 Task: Create List Urgent in Board Customer Feedback to Workspace IT Department. Create List Important in Board Website Design to Workspace IT Department. Create List Low Priority in Board Social Media Advertising Campaign Management to Workspace IT Department
Action: Mouse moved to (76, 341)
Screenshot: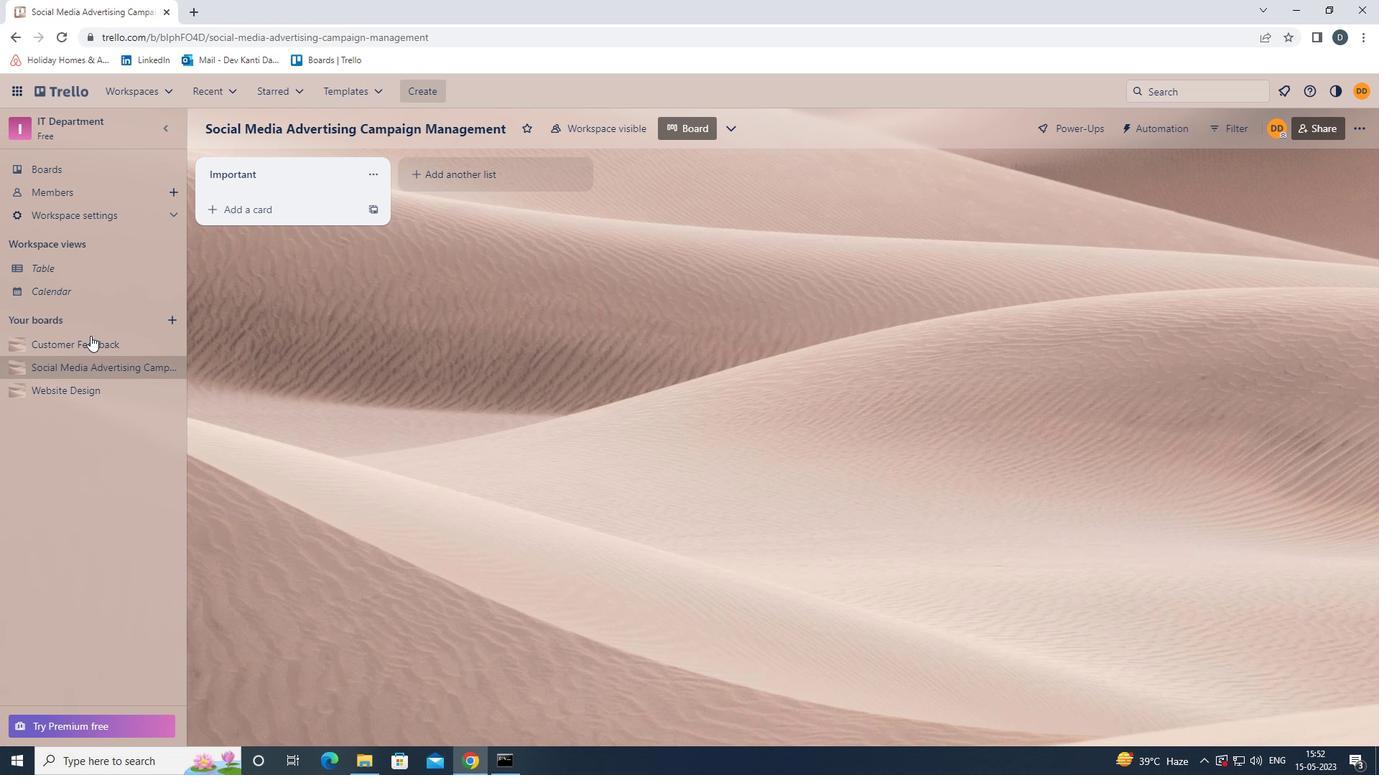 
Action: Mouse pressed left at (76, 341)
Screenshot: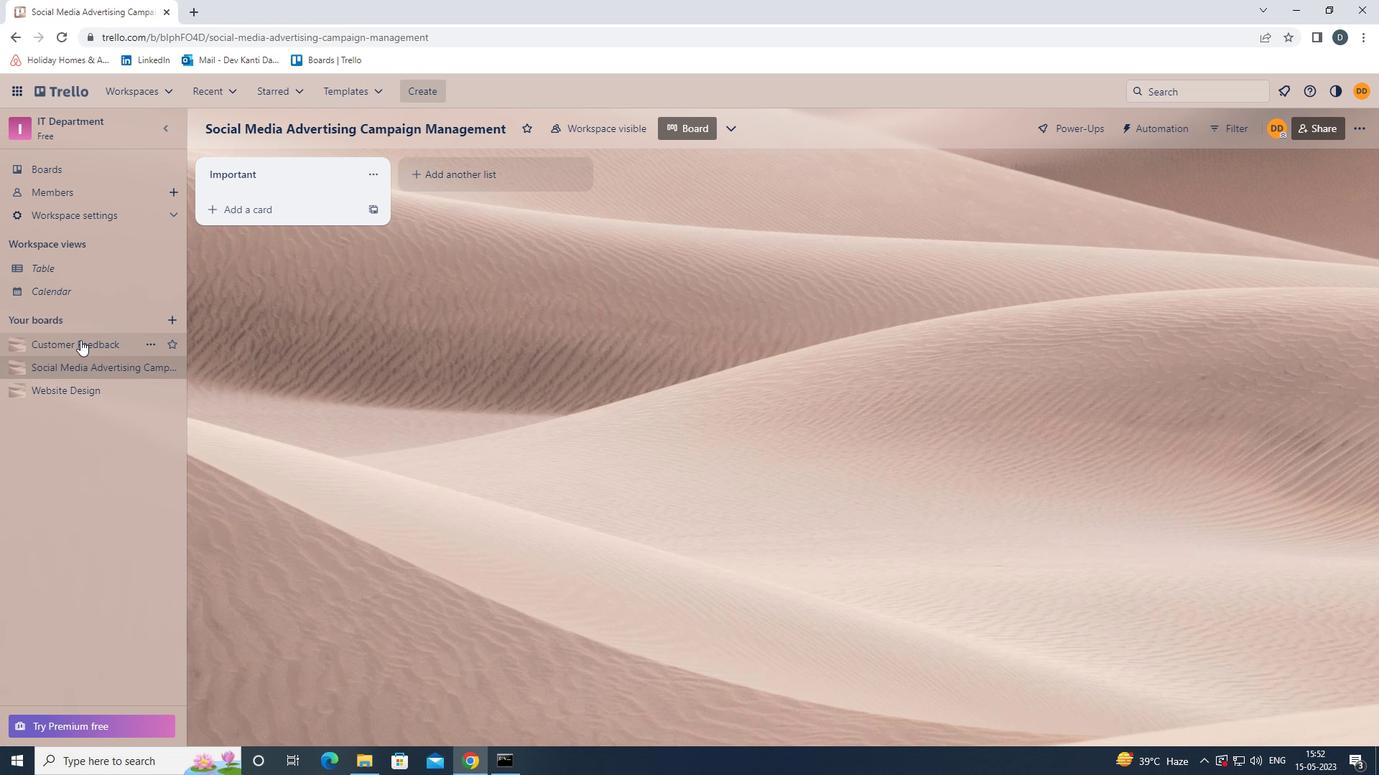 
Action: Mouse moved to (488, 163)
Screenshot: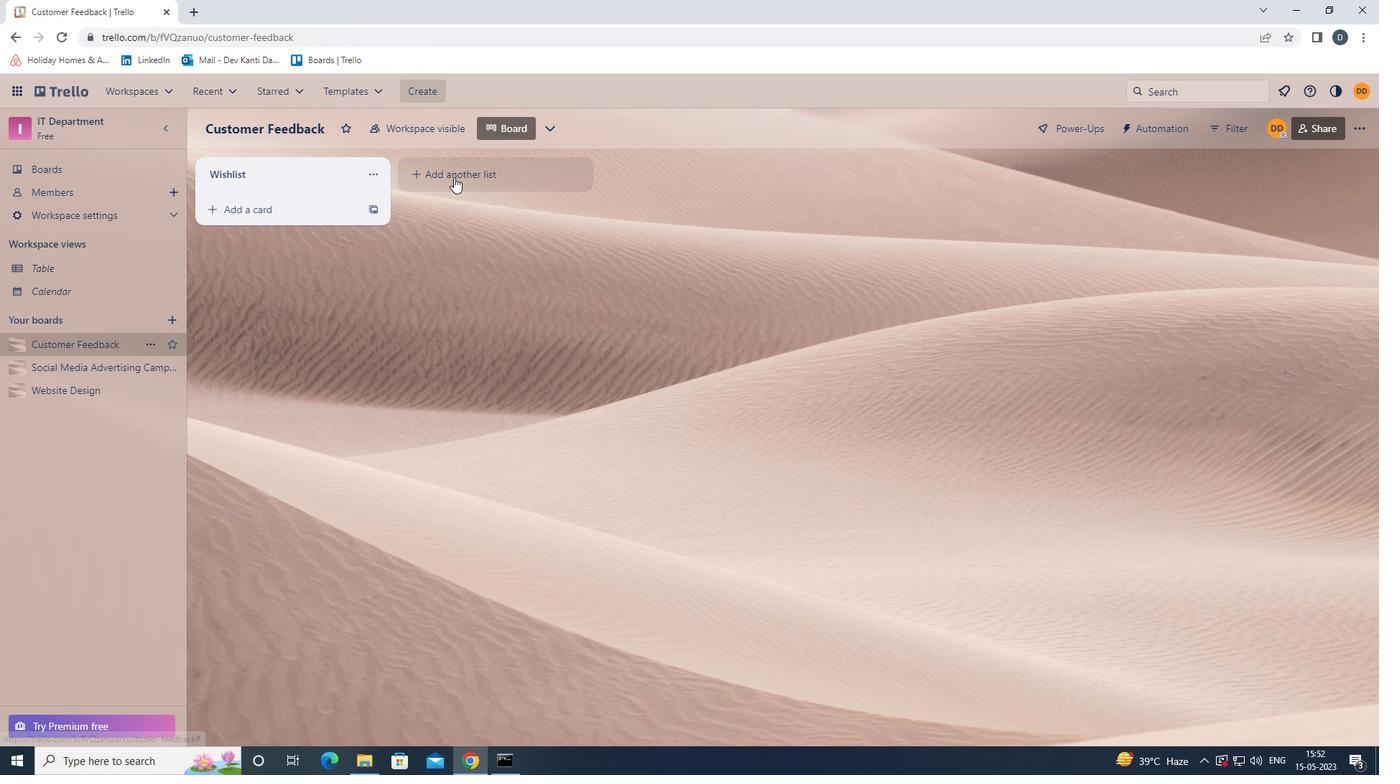 
Action: Mouse pressed left at (488, 163)
Screenshot: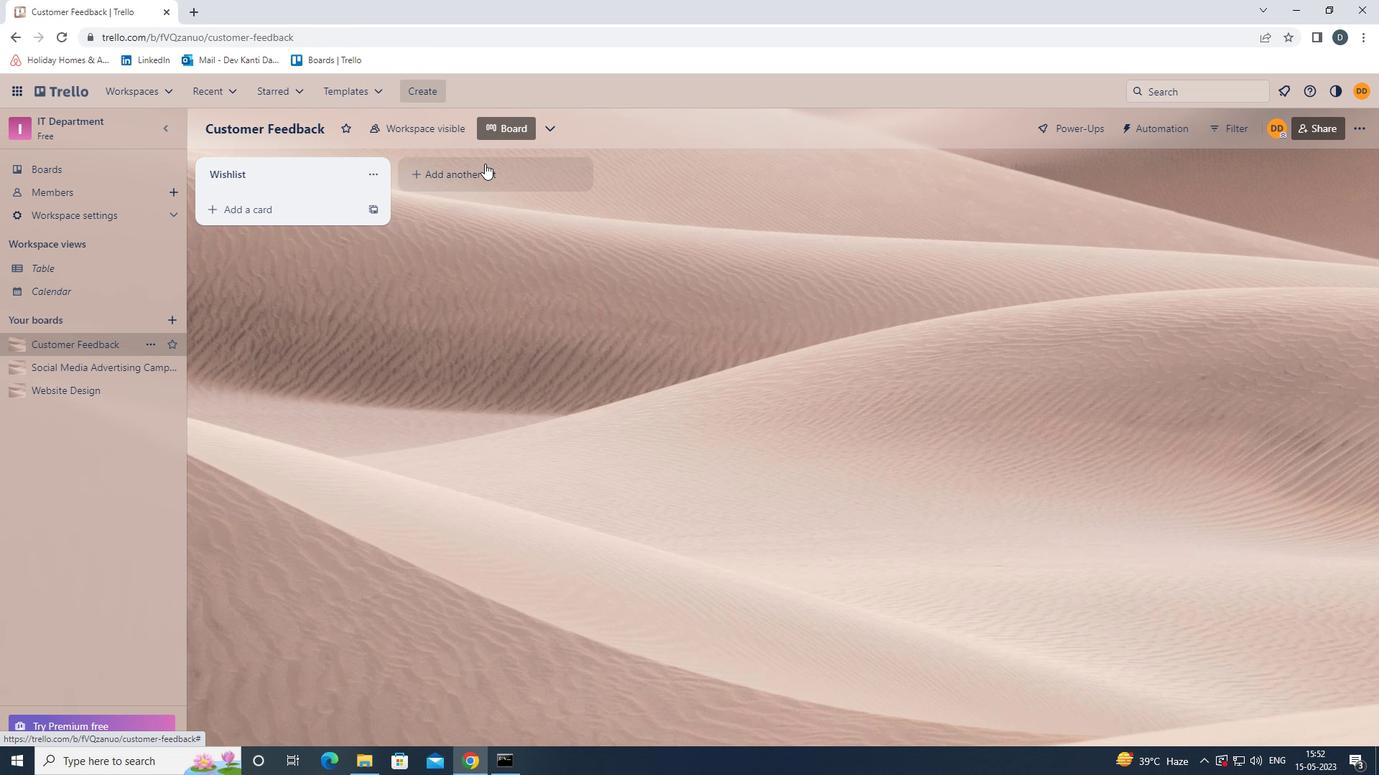 
Action: Mouse moved to (486, 178)
Screenshot: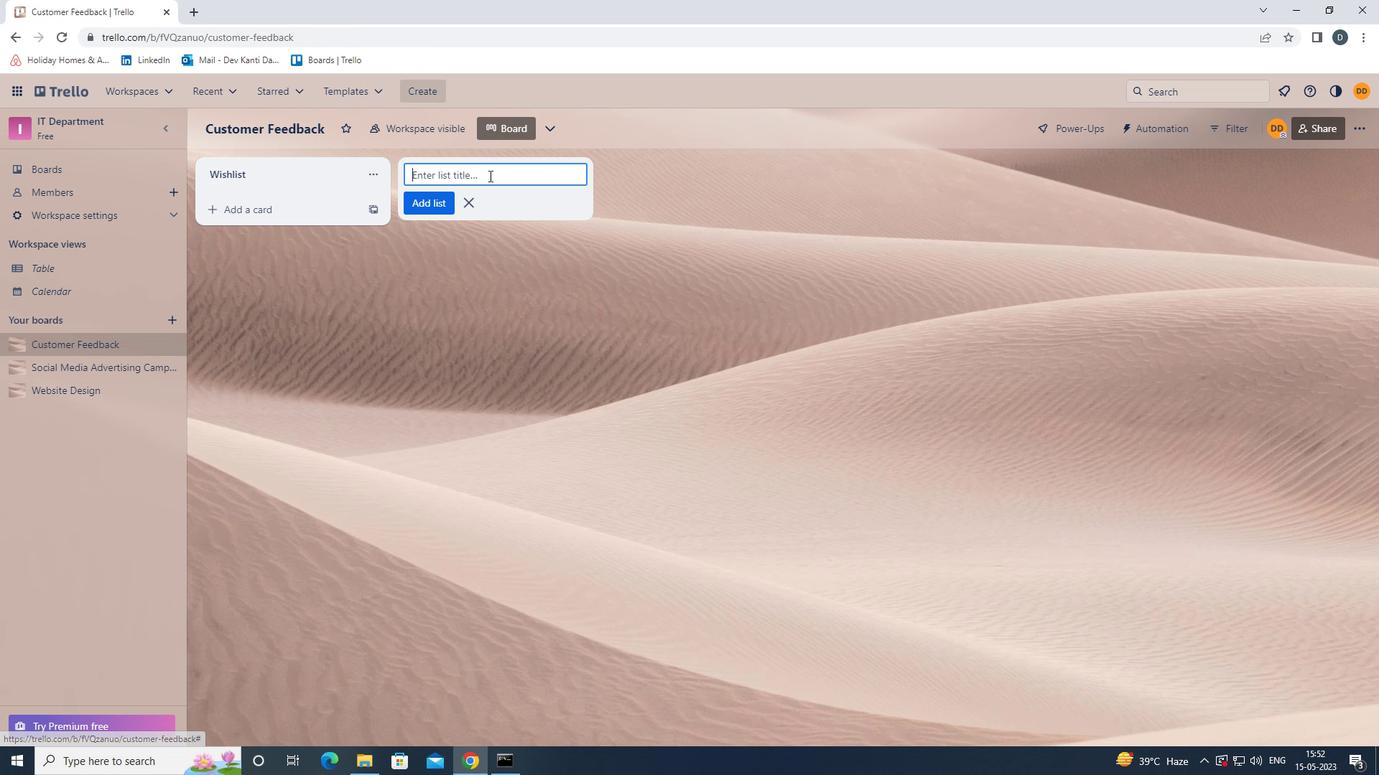 
Action: Key pressed <Key.shift>
Screenshot: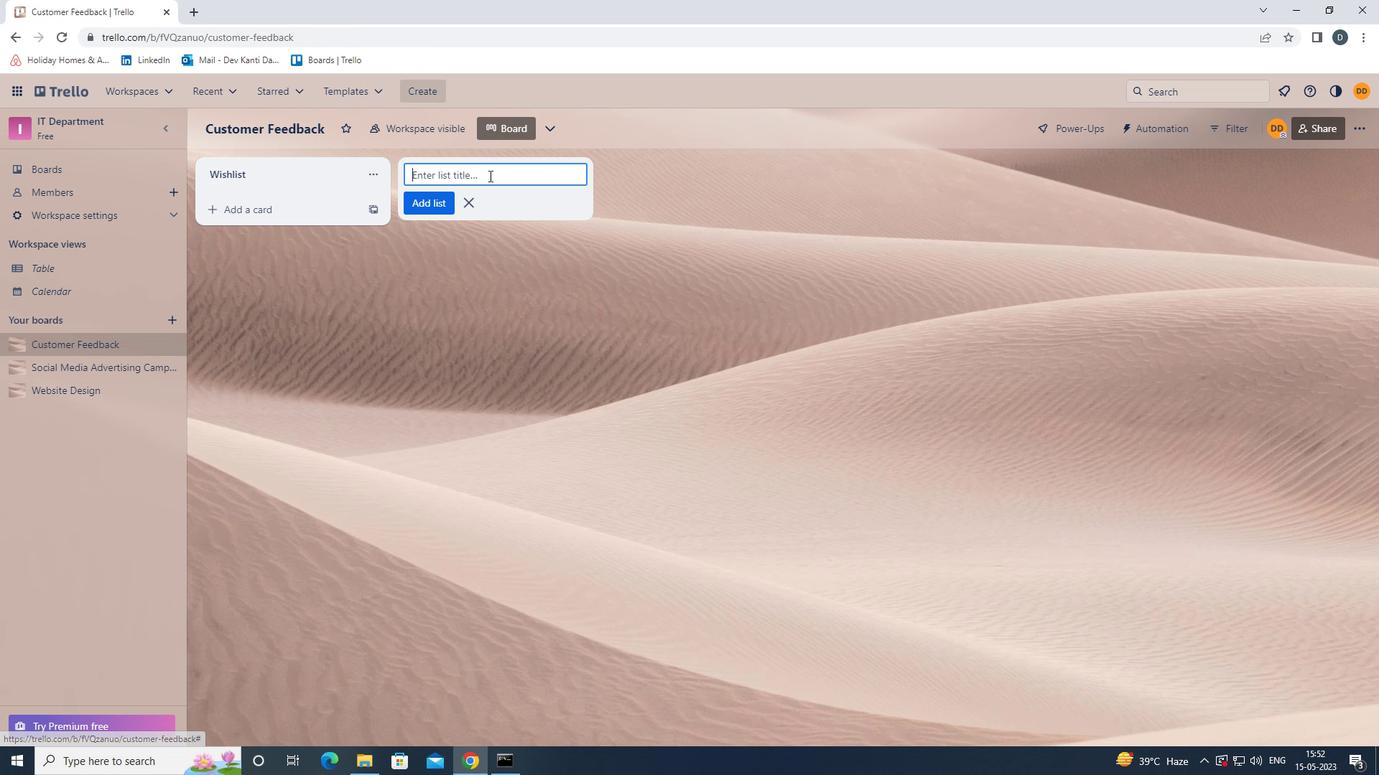 
Action: Mouse moved to (478, 180)
Screenshot: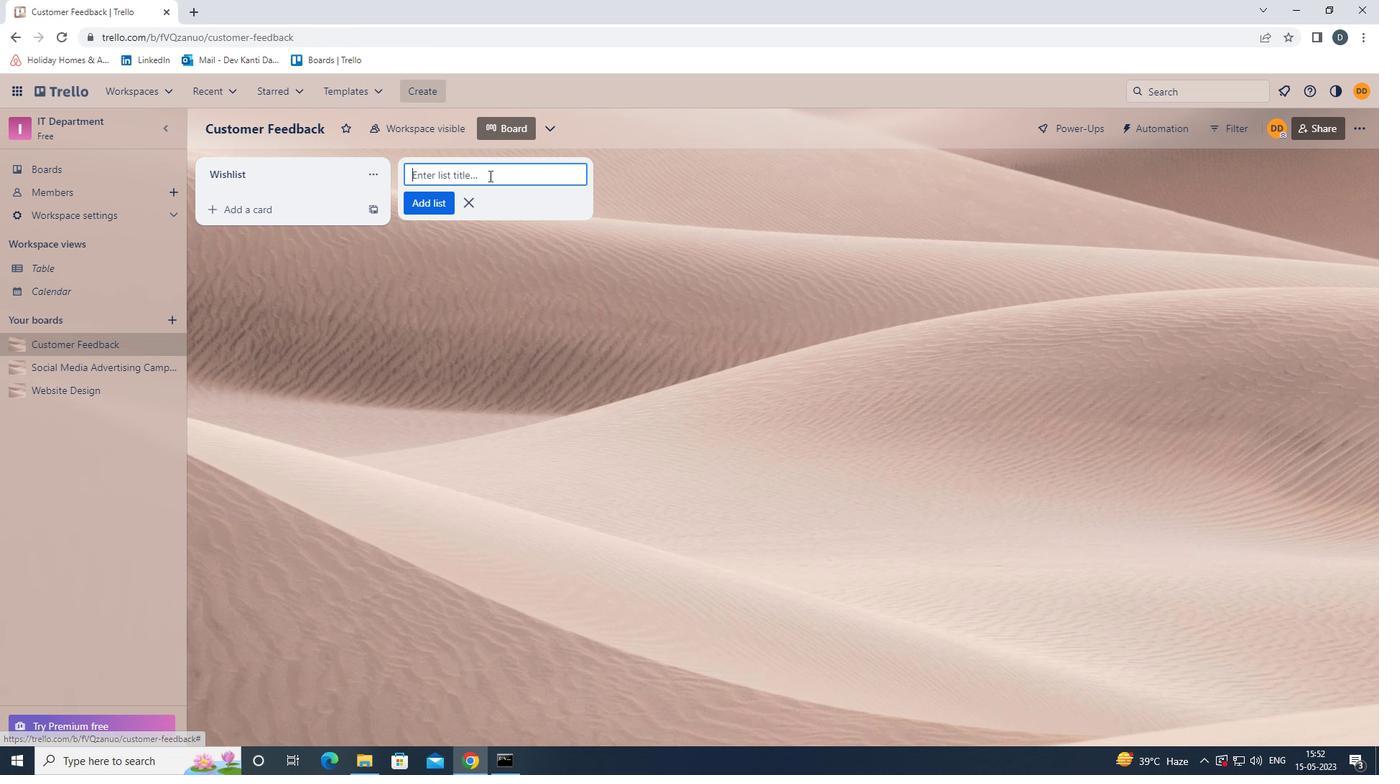 
Action: Key pressed <Key.shift><Key.shift><Key.shift><Key.shift><Key.shift><Key.shift>URGENT<Key.enter>
Screenshot: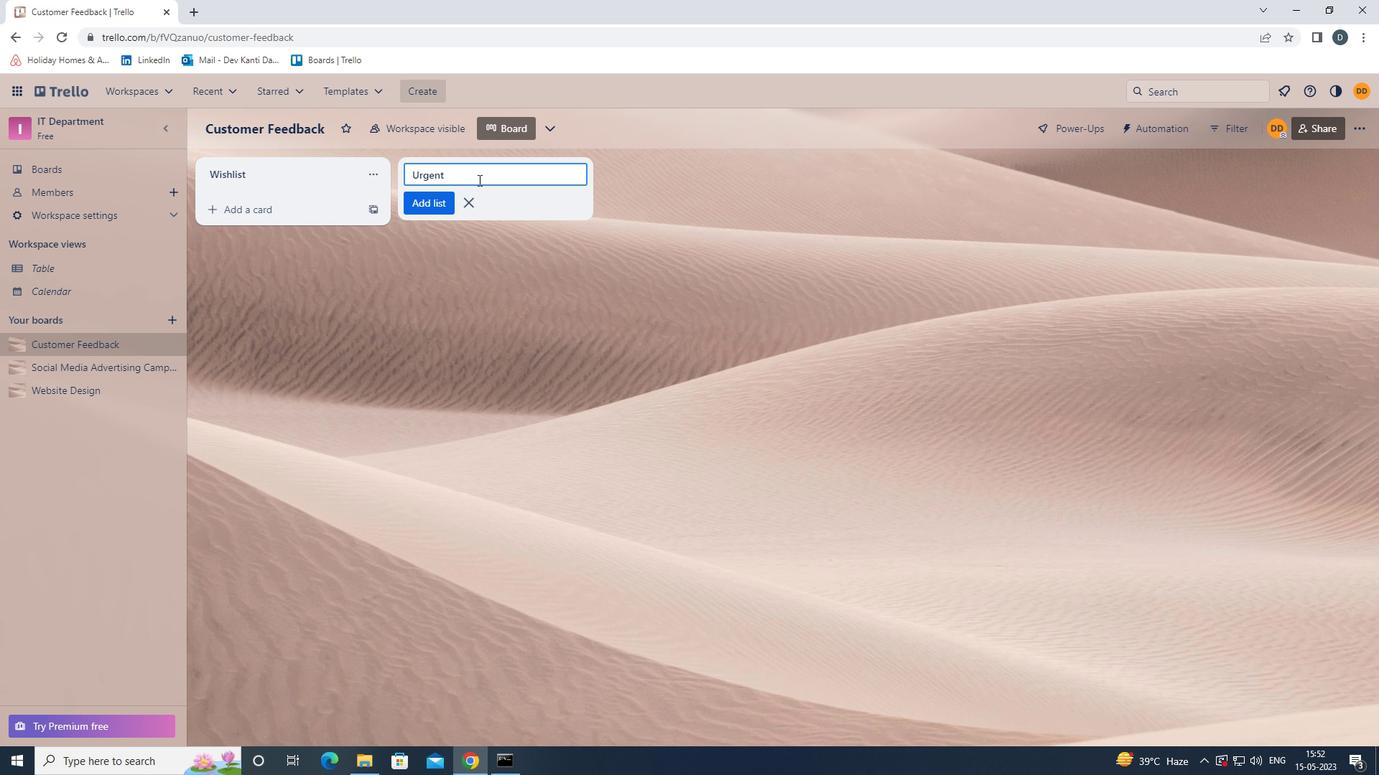 
Action: Mouse moved to (61, 387)
Screenshot: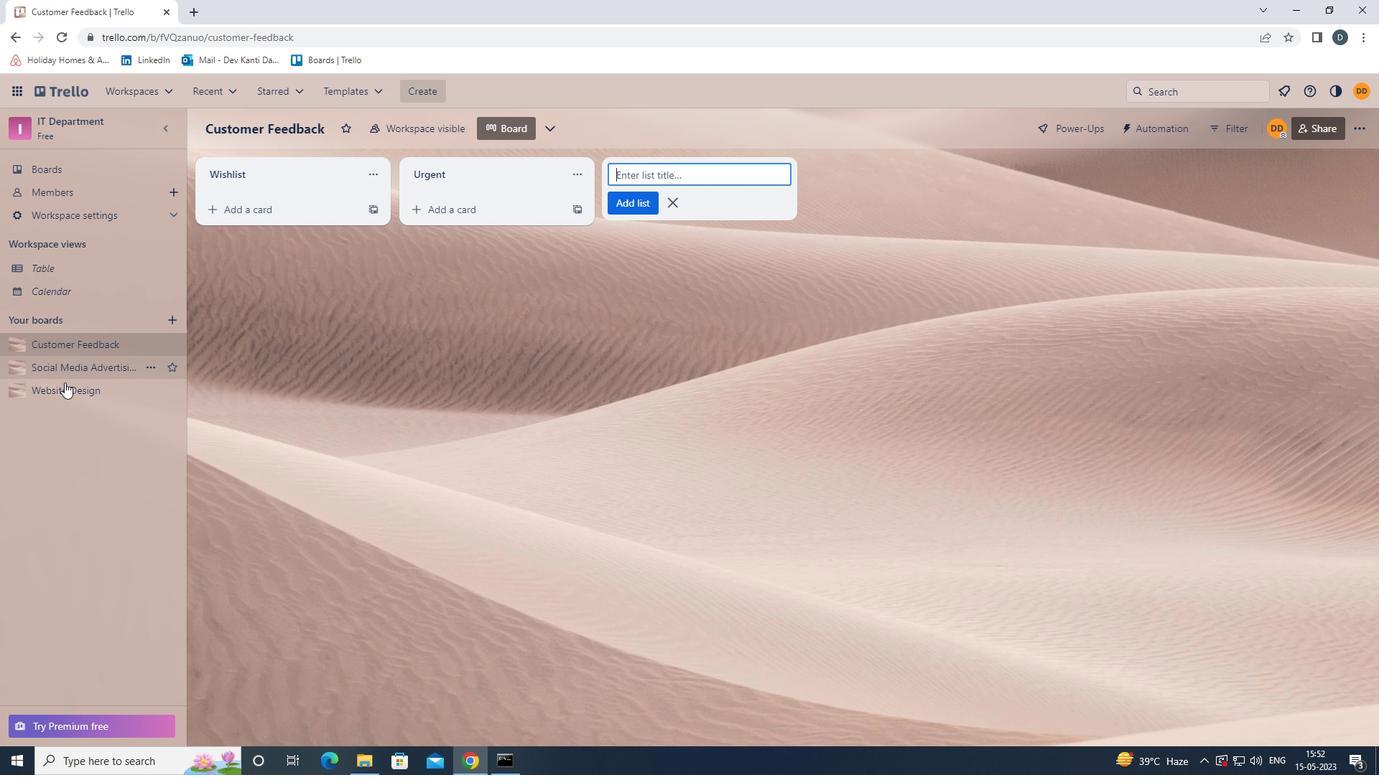 
Action: Mouse pressed left at (61, 387)
Screenshot: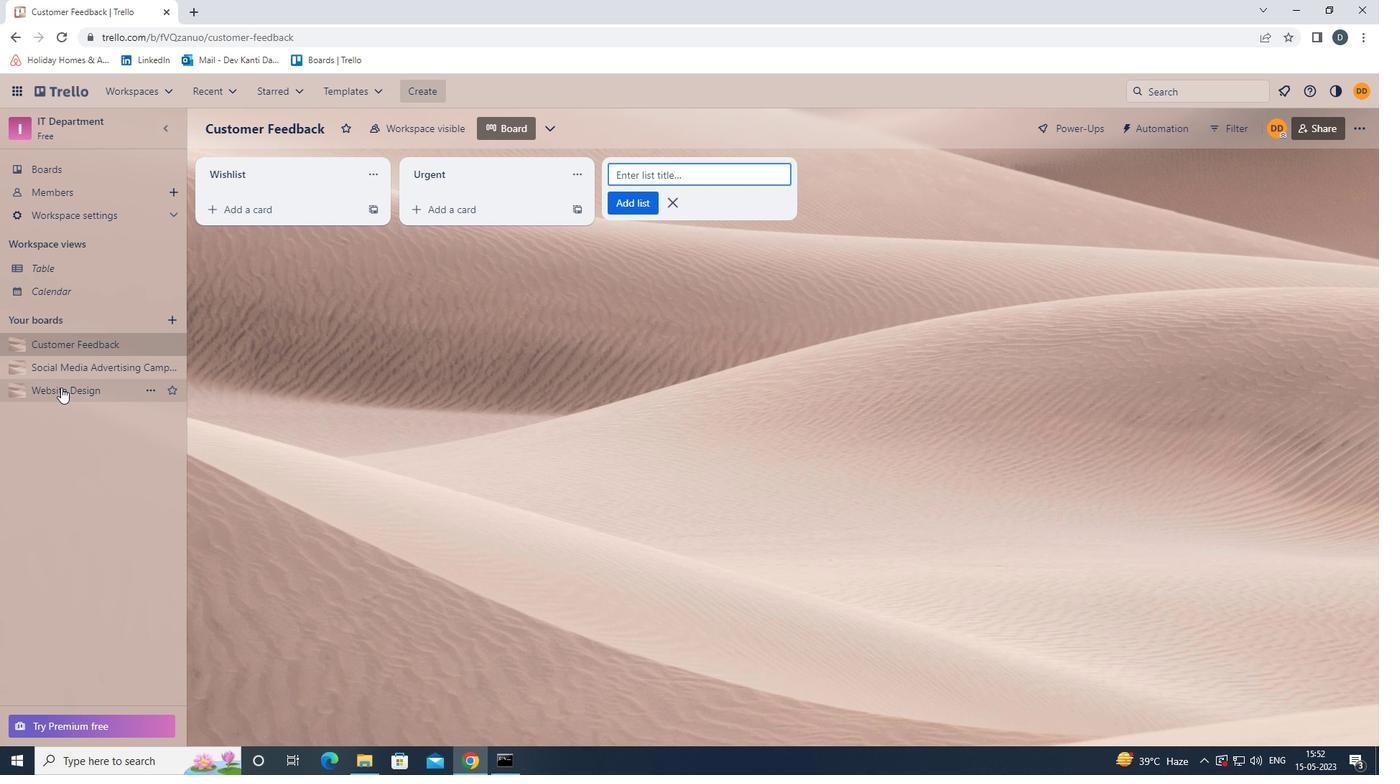 
Action: Mouse moved to (466, 174)
Screenshot: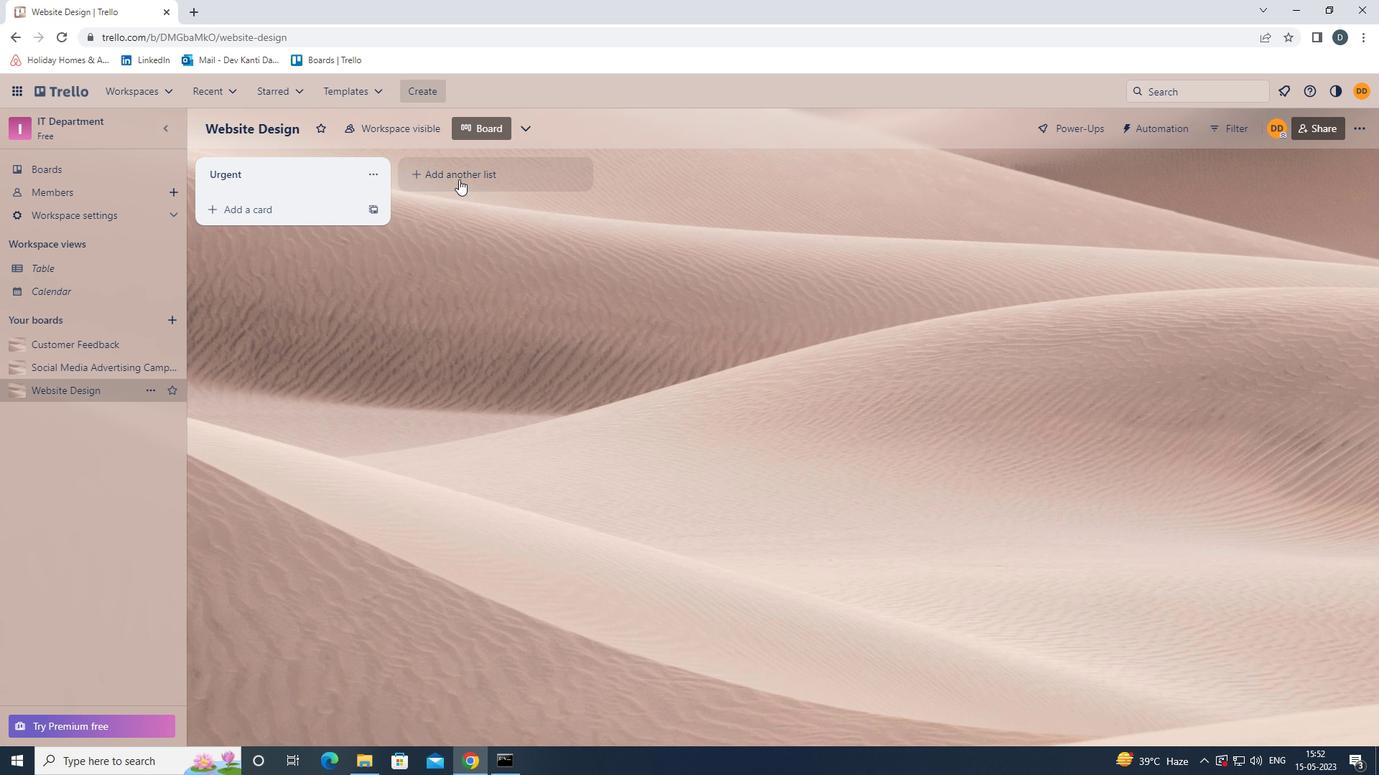 
Action: Mouse pressed left at (466, 174)
Screenshot: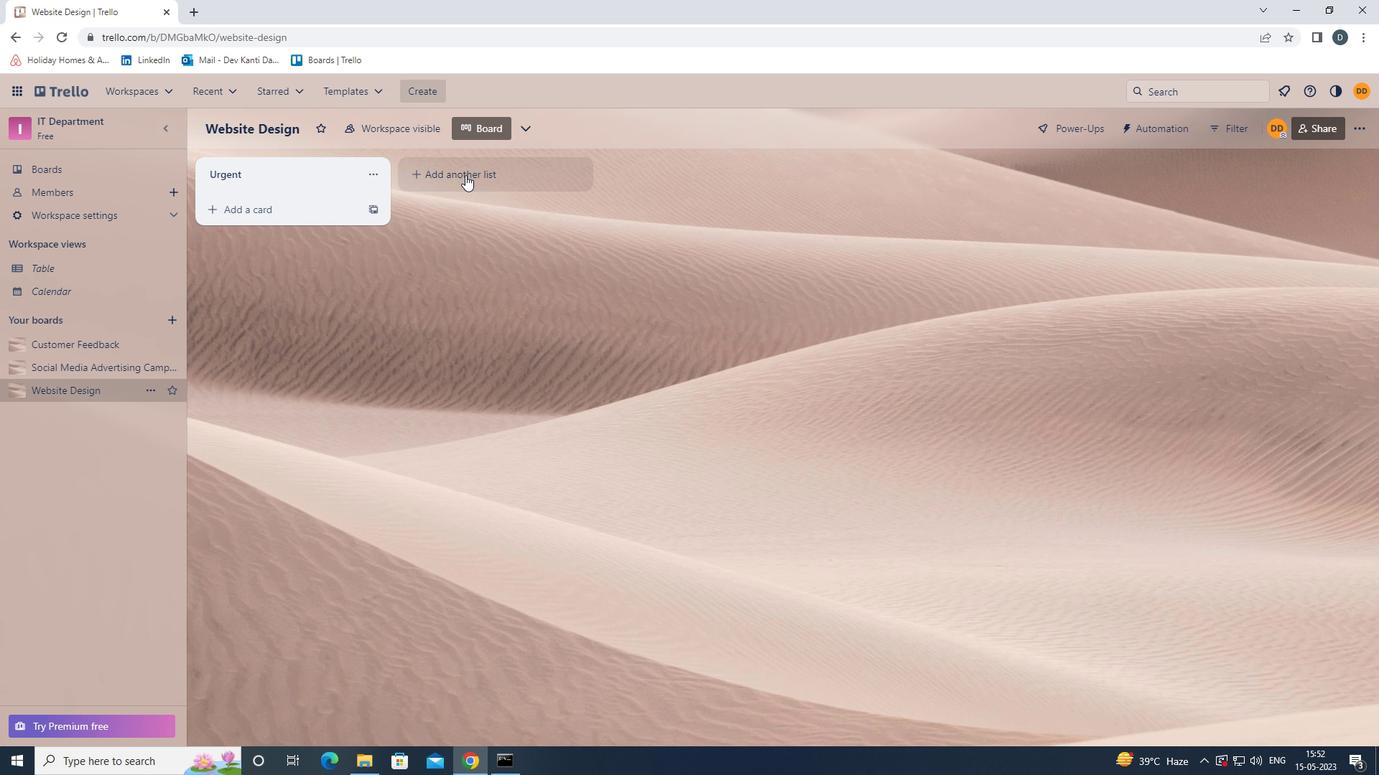 
Action: Key pressed <Key.shift><Key.shift><Key.shift><Key.shift><Key.shift>IMPORTANT<Key.enter>
Screenshot: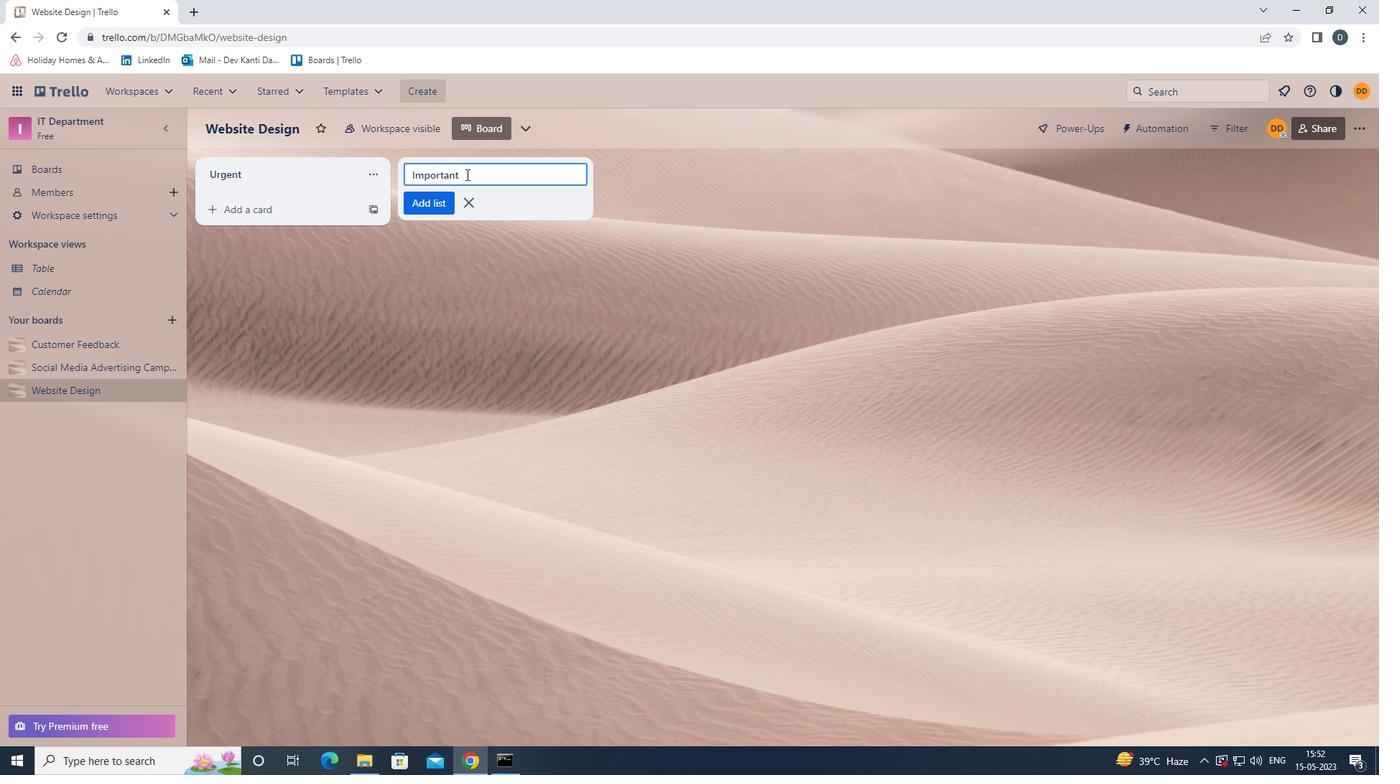 
Action: Mouse moved to (79, 361)
Screenshot: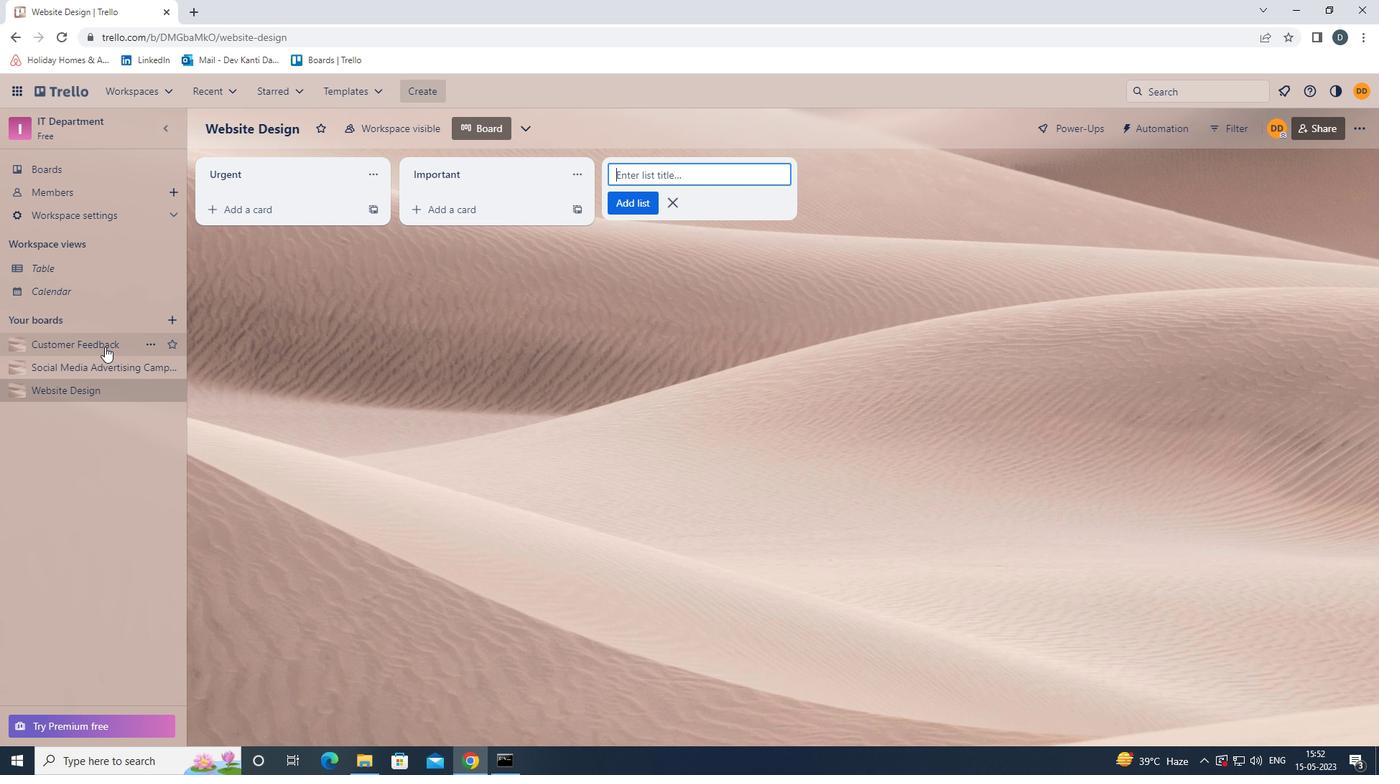 
Action: Mouse pressed left at (79, 361)
Screenshot: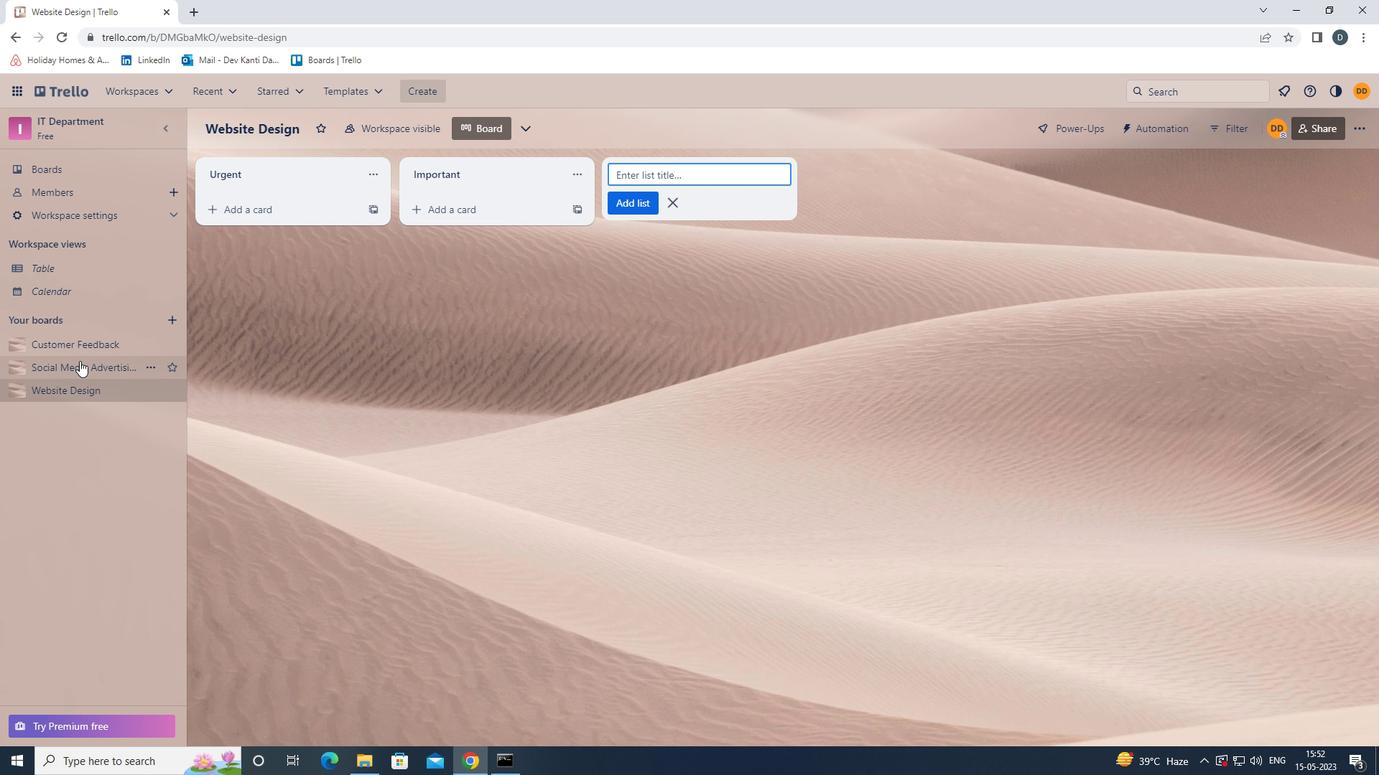 
Action: Mouse moved to (481, 170)
Screenshot: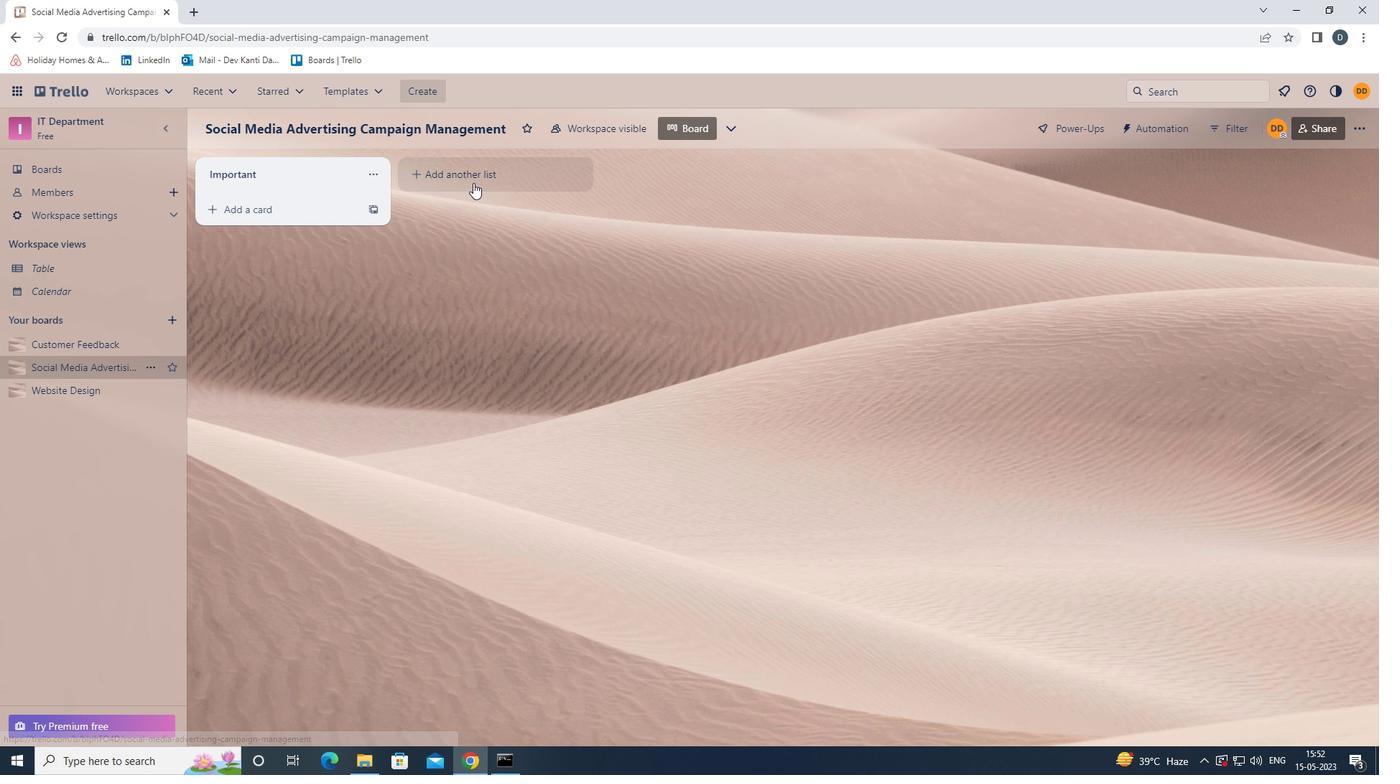 
Action: Mouse pressed left at (481, 170)
Screenshot: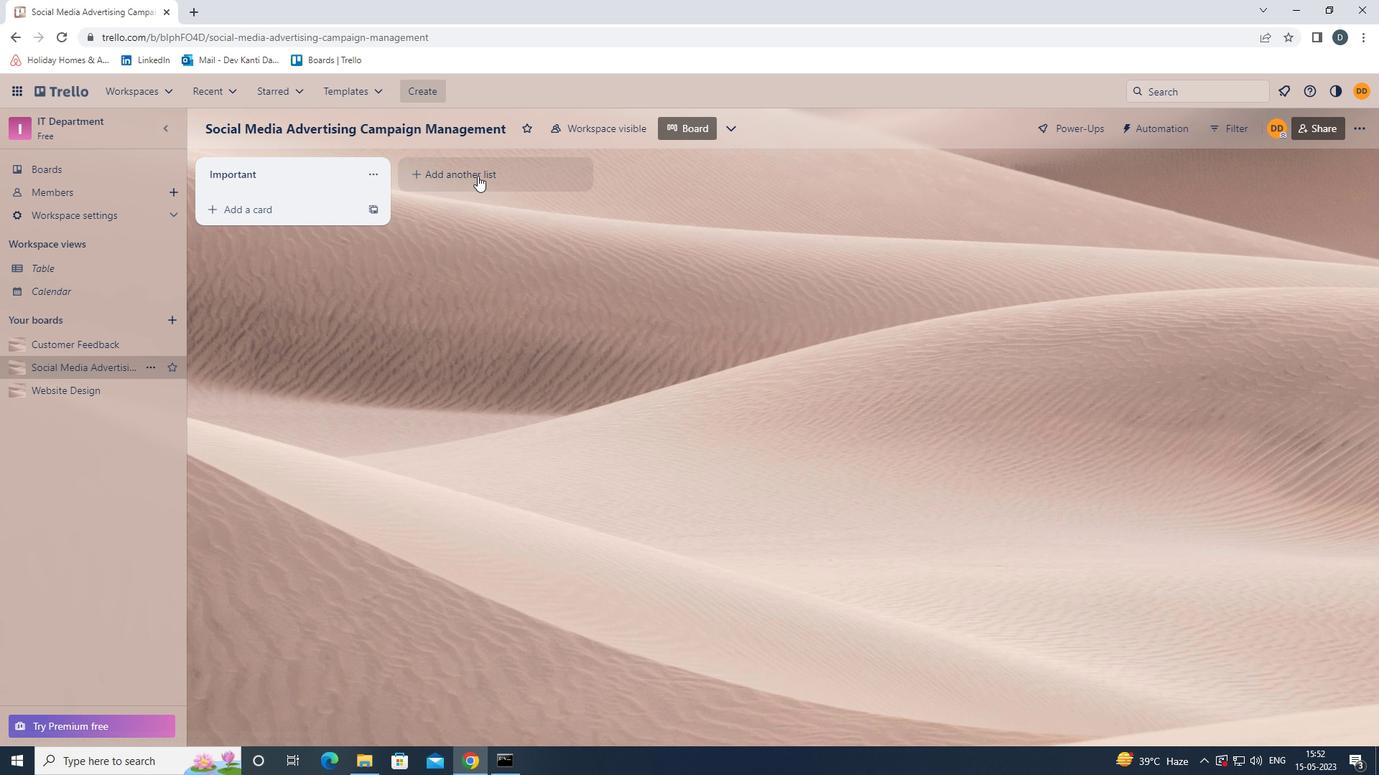 
Action: Mouse moved to (486, 170)
Screenshot: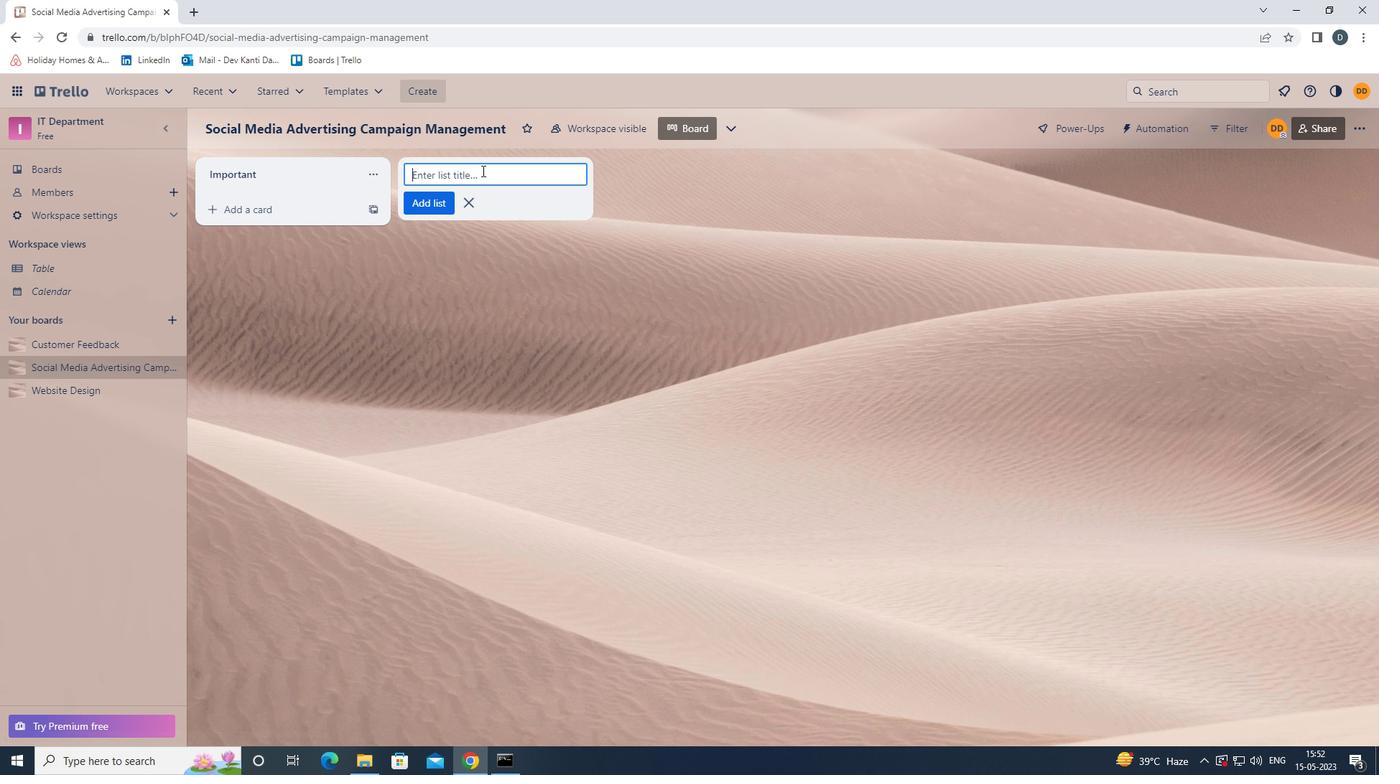 
Action: Key pressed <Key.shift><Key.shift><Key.shift><Key.shift><Key.shift><Key.shift><Key.shift><Key.shift><Key.shift><Key.shift><Key.shift><Key.shift><Key.shift><Key.shift><Key.shift><Key.shift><Key.shift><Key.shift><Key.shift><Key.shift><Key.shift><Key.shift><Key.shift><Key.shift><Key.shift><Key.shift><Key.shift><Key.shift><Key.shift><Key.shift><Key.shift><Key.shift><Key.shift><Key.shift><Key.shift><Key.shift><Key.shift><Key.shift><Key.shift><Key.shift><Key.shift><Key.shift><Key.shift><Key.shift><Key.shift><Key.shift><Key.shift><Key.shift><Key.shift><Key.shift>LOW<Key.space><Key.shift>PRIORITY<Key.enter>
Screenshot: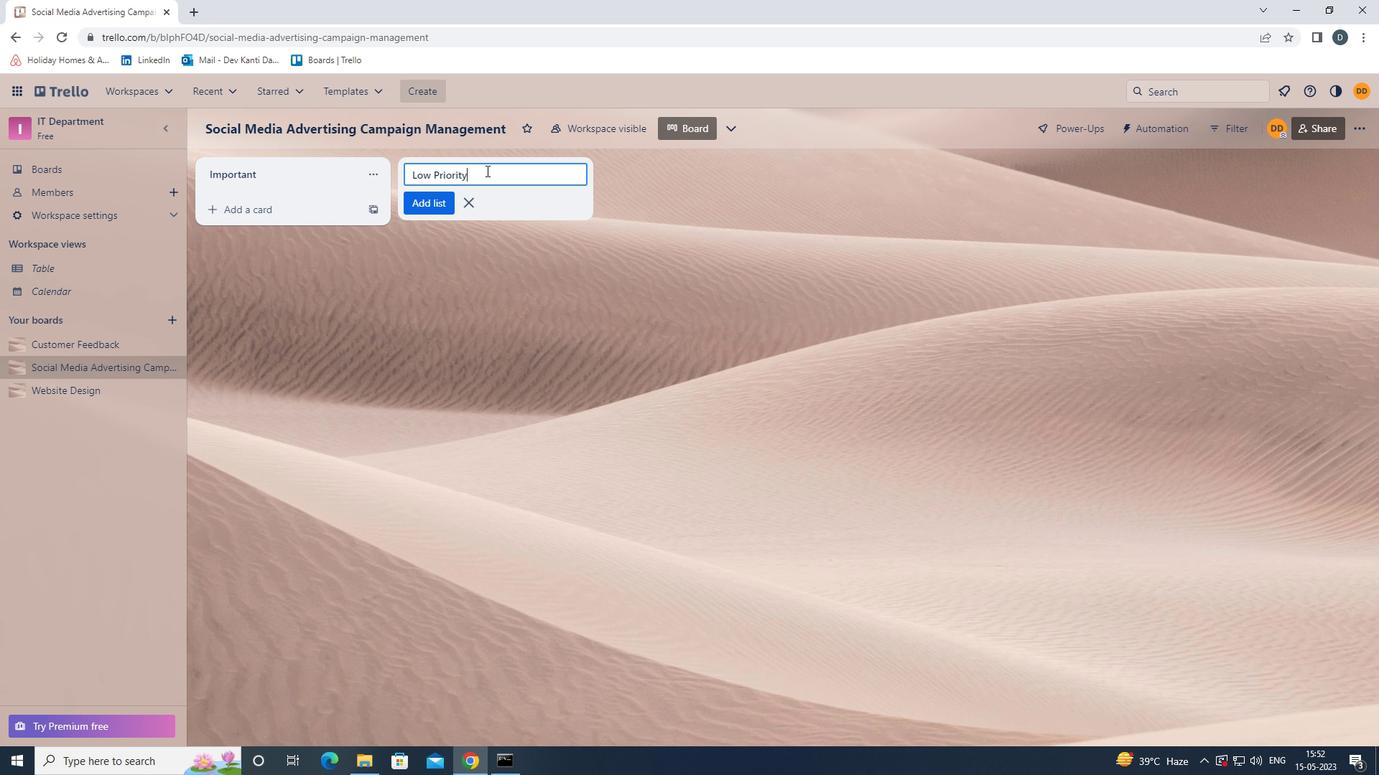 
Action: Mouse moved to (495, 285)
Screenshot: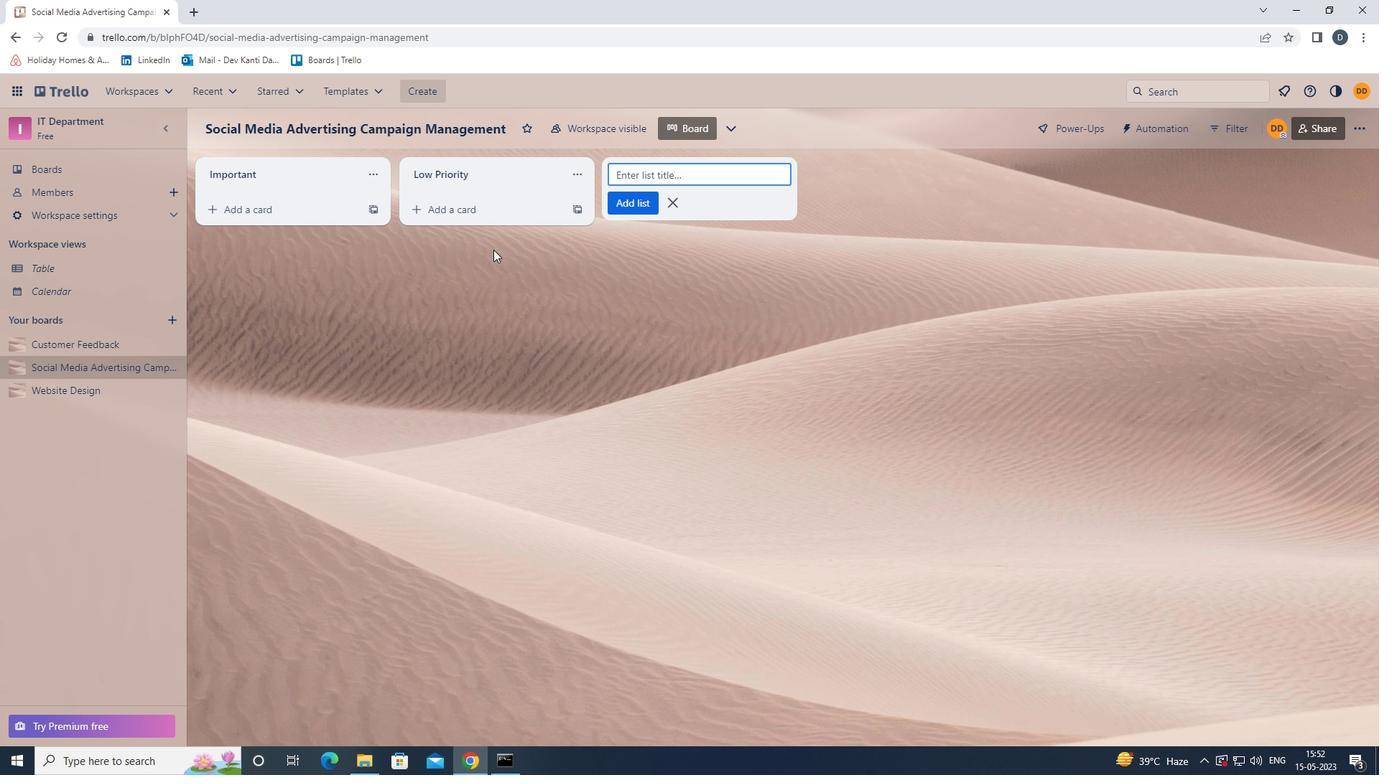 
Action: Mouse pressed left at (495, 285)
Screenshot: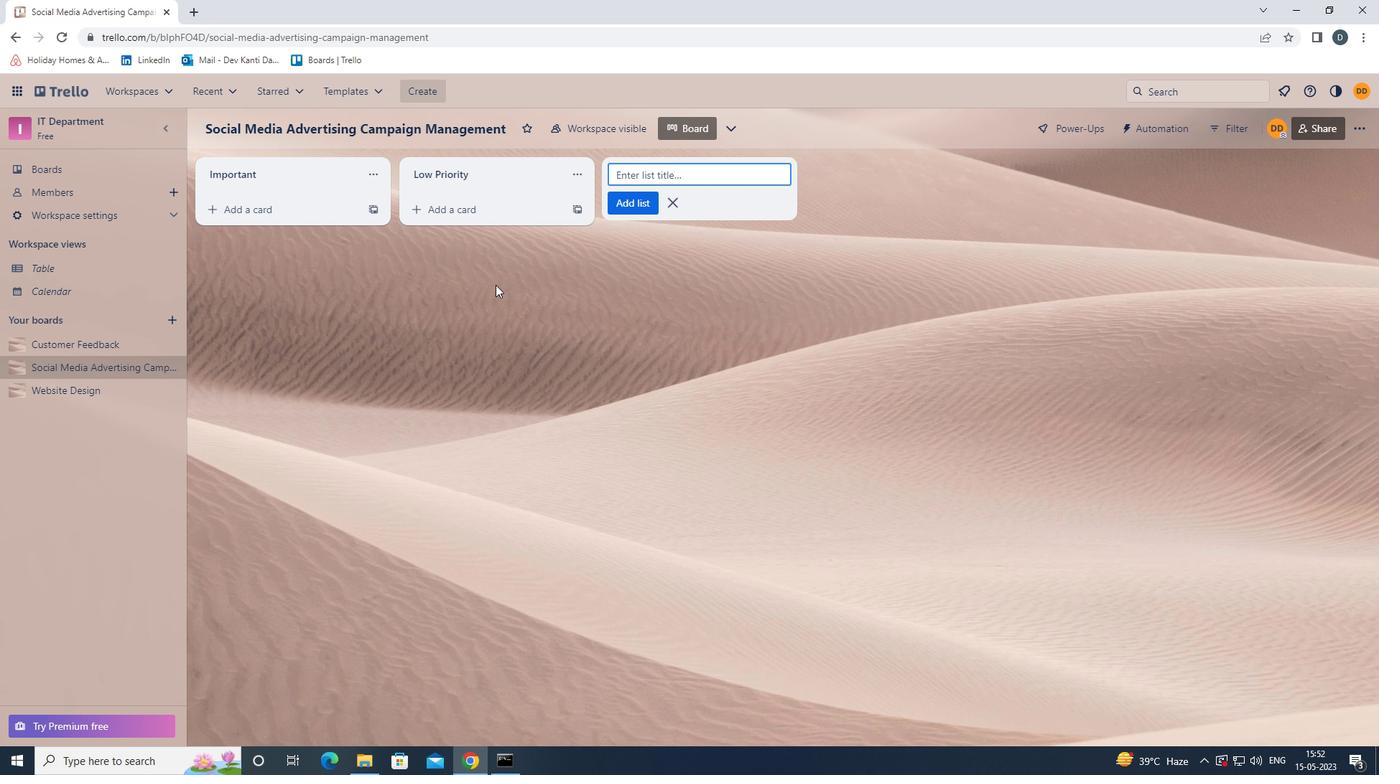 
